 Task: Open a template Informal Letter by  Plum save the file as record.docx Remove the following options from template: 'your brand'. Replace Hello Fan with ' Good Afternoon' and change the date to 25 July, 2023. Replace body of the letter with  I wanted to express my deepest gratitude for your help. Your assistance made a significant difference in my life. Thank you from the bottom of my heart.; apply Font Style 'Times New Roman' and font size  18 Add name: Oscar
Action: Mouse moved to (392, 180)
Screenshot: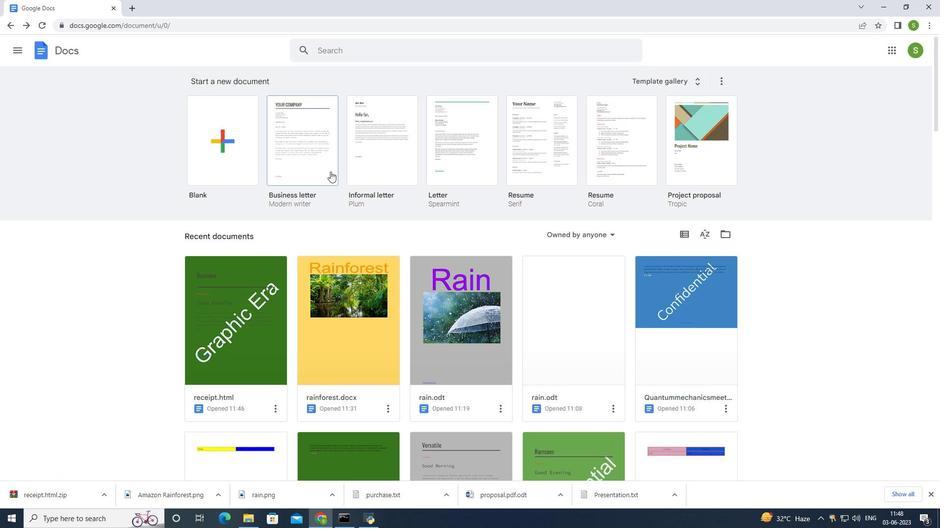 
Action: Mouse pressed left at (392, 180)
Screenshot: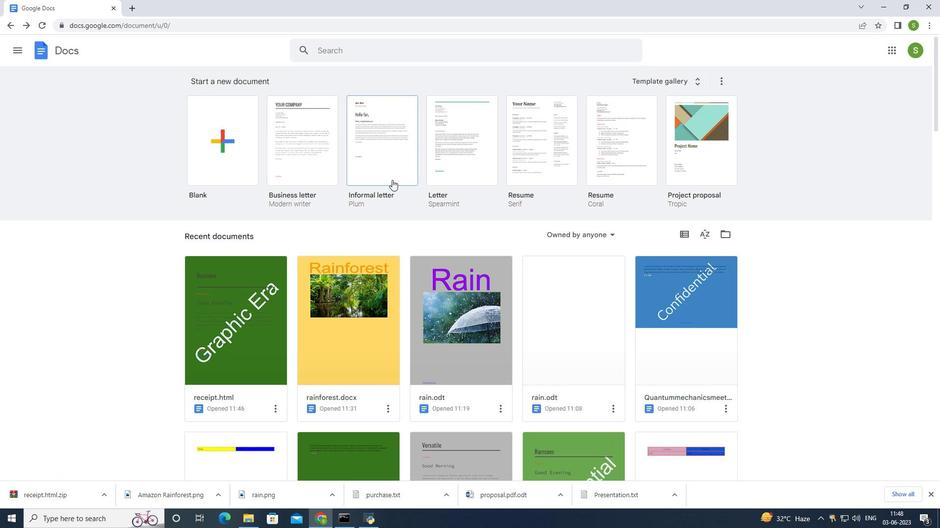 
Action: Mouse moved to (310, 211)
Screenshot: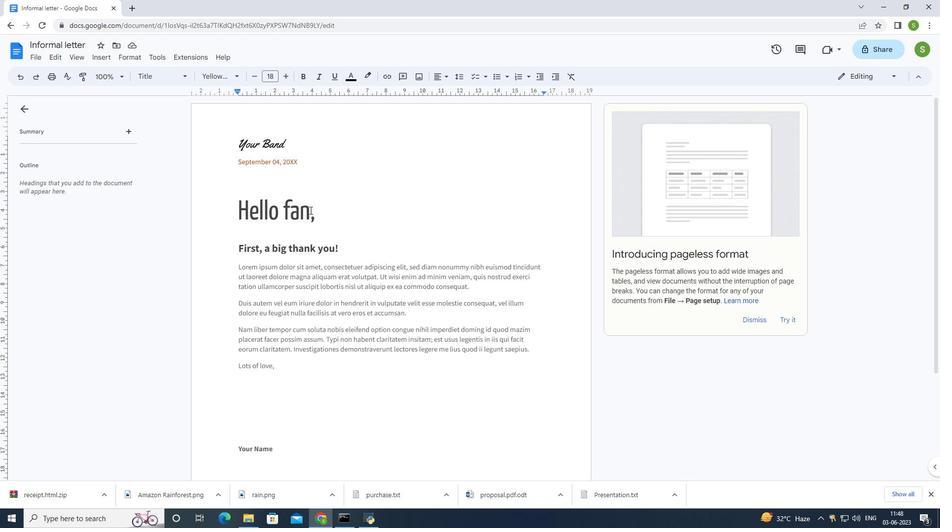 
Action: Mouse pressed left at (310, 211)
Screenshot: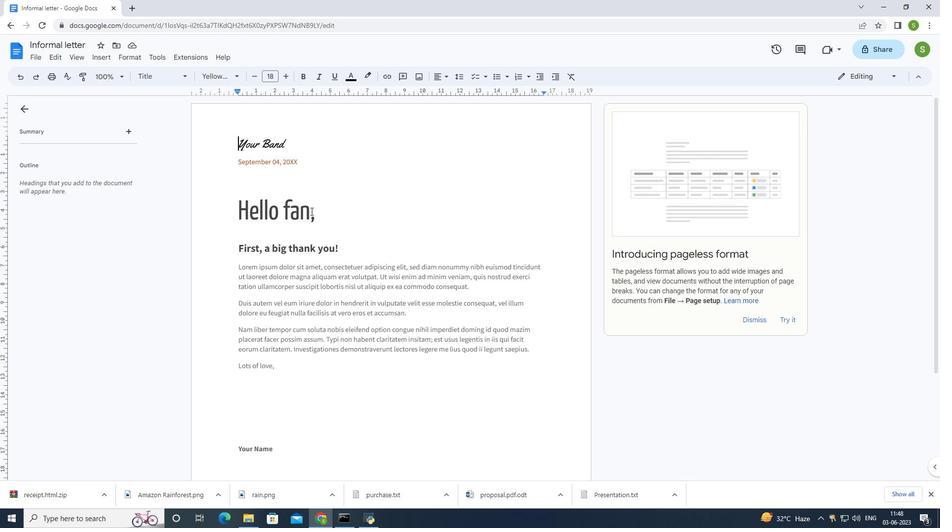 
Action: Mouse moved to (389, 179)
Screenshot: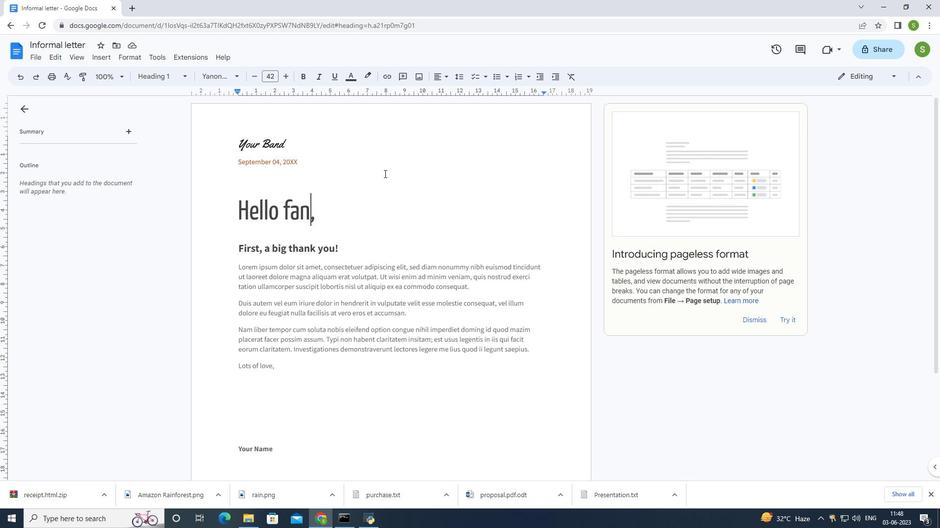 
Action: Key pressed <Key.backspace><Key.backspace><Key.backspace><Key.backspace><Key.backspace><Key.backspace><Key.backspace><Key.backspace><Key.backspace><Key.shift>Good<Key.space><Key.shift>Aftr<Key.backspace>ernoon
Screenshot: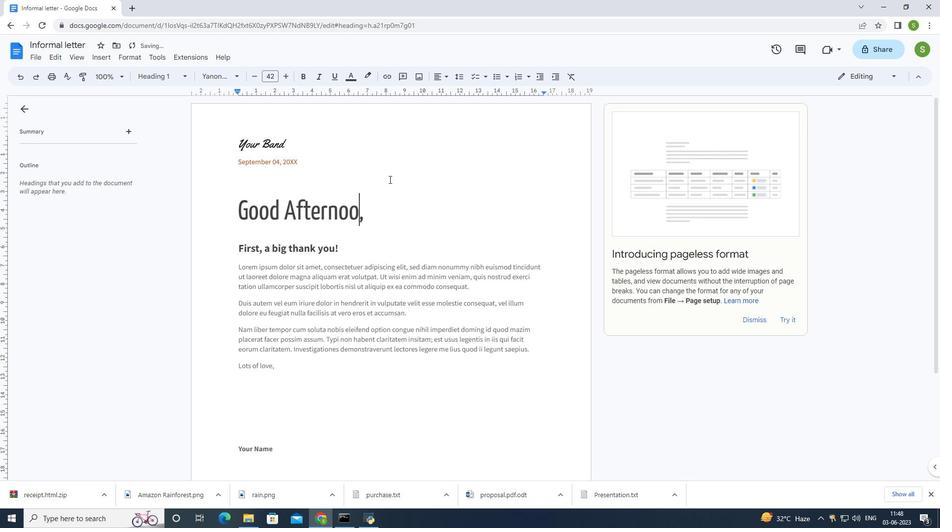 
Action: Mouse moved to (294, 145)
Screenshot: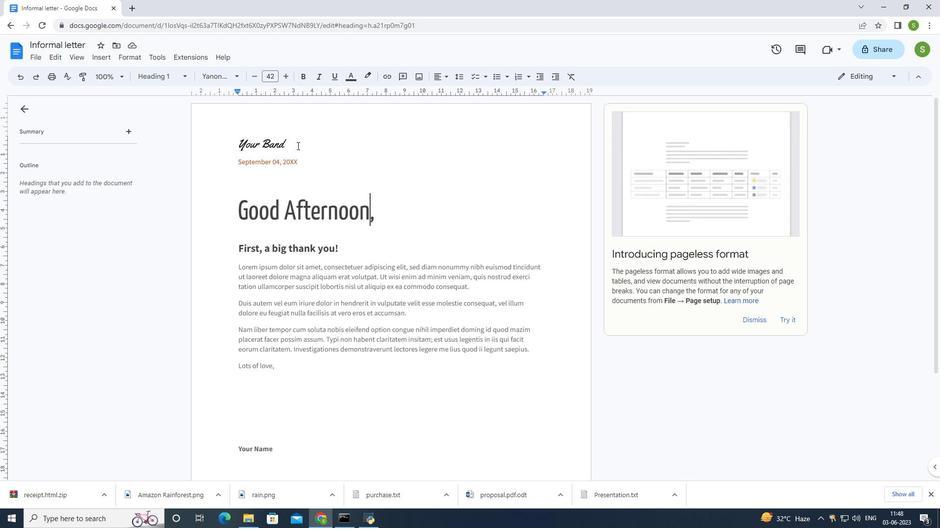 
Action: Mouse pressed left at (294, 145)
Screenshot: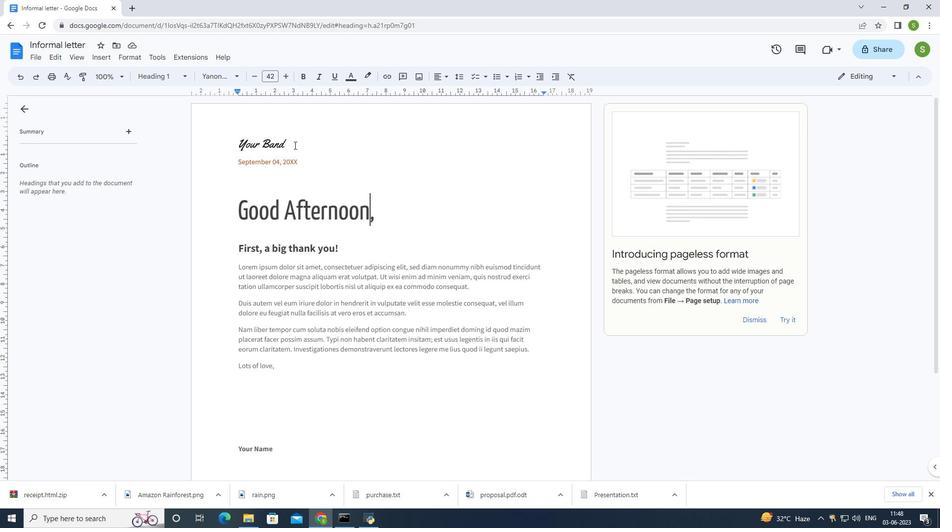 
Action: Mouse moved to (392, 123)
Screenshot: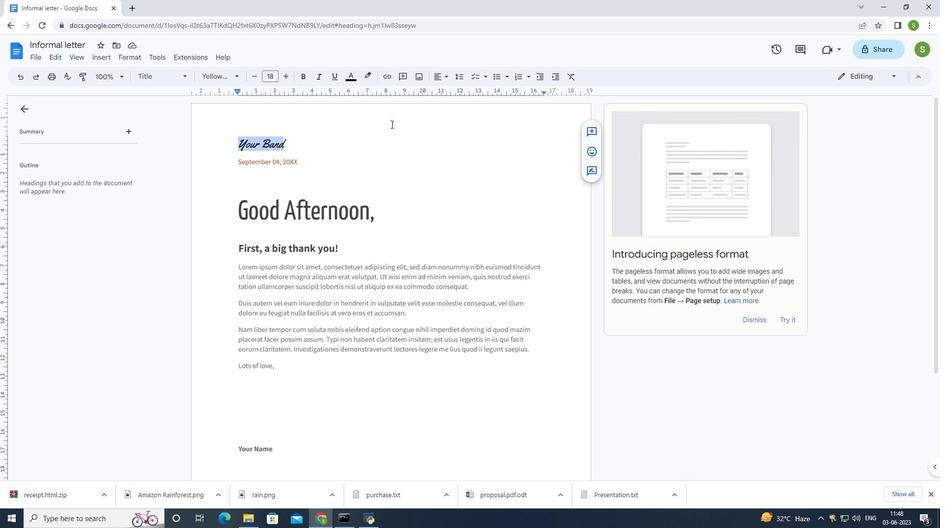 
Action: Key pressed <Key.delete>
Screenshot: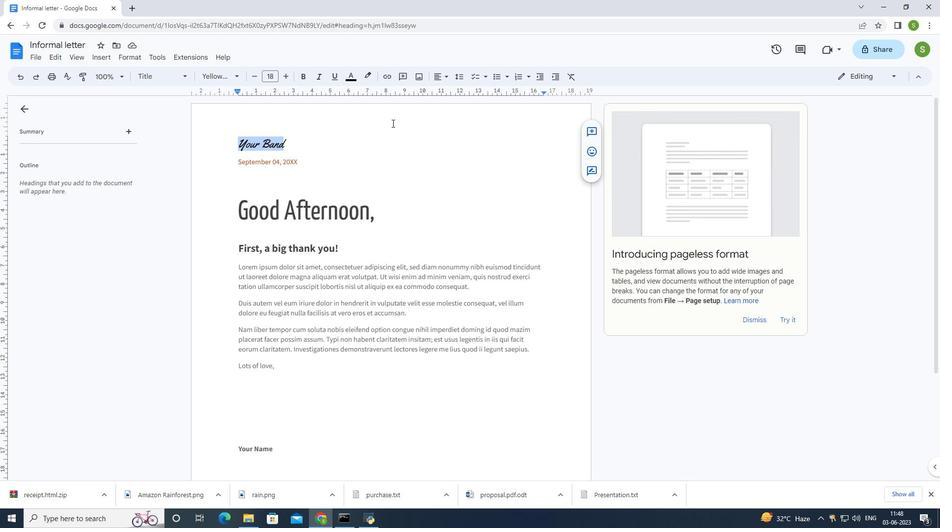 
Action: Mouse moved to (301, 155)
Screenshot: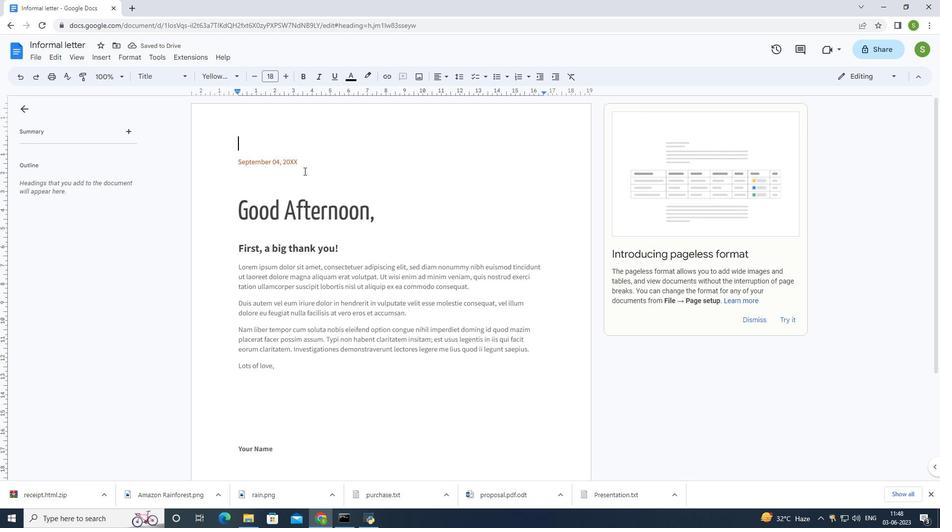 
Action: Mouse pressed left at (301, 155)
Screenshot: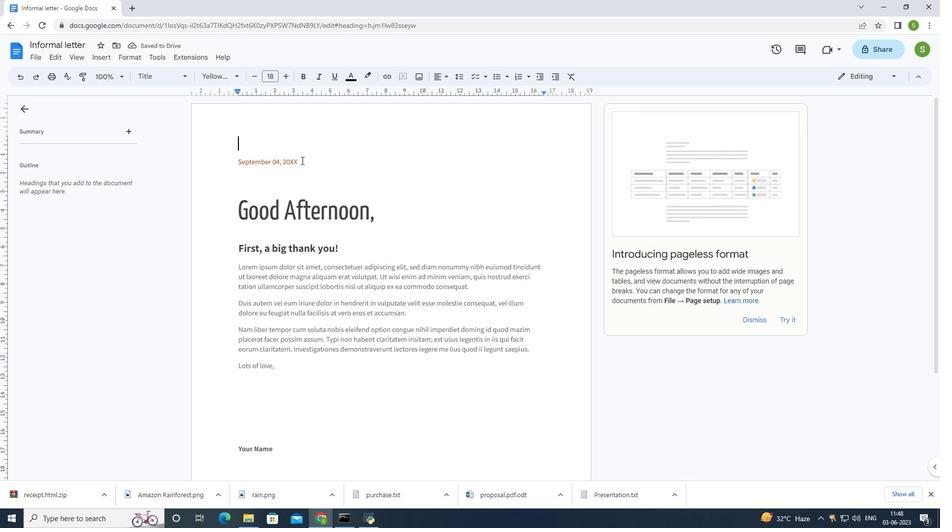 
Action: Mouse moved to (339, 146)
Screenshot: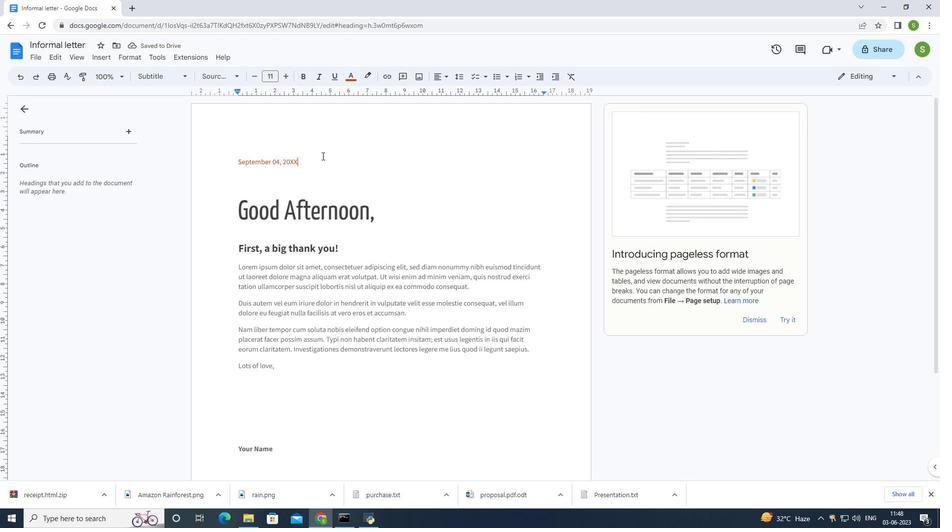 
Action: Key pressed <Key.backspace><Key.backspace><Key.backspace><Key.backspace><Key.backspace><Key.backspace><Key.backspace><Key.backspace><Key.backspace><Key.backspace><Key.backspace><Key.backspace><Key.backspace><Key.backspace><Key.backspace><Key.backspace><Key.backspace><Key.backspace>25<Key.space>july<Key.space>2023
Screenshot: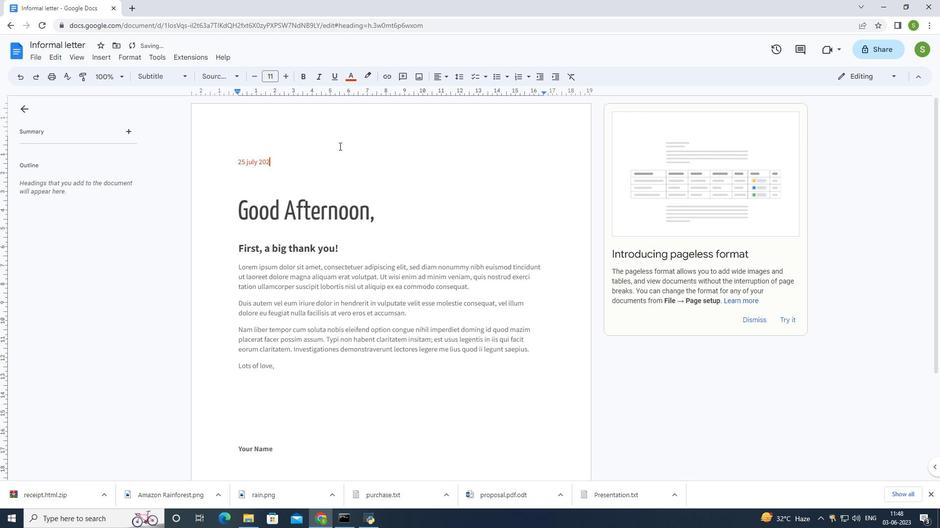 
Action: Mouse moved to (237, 248)
Screenshot: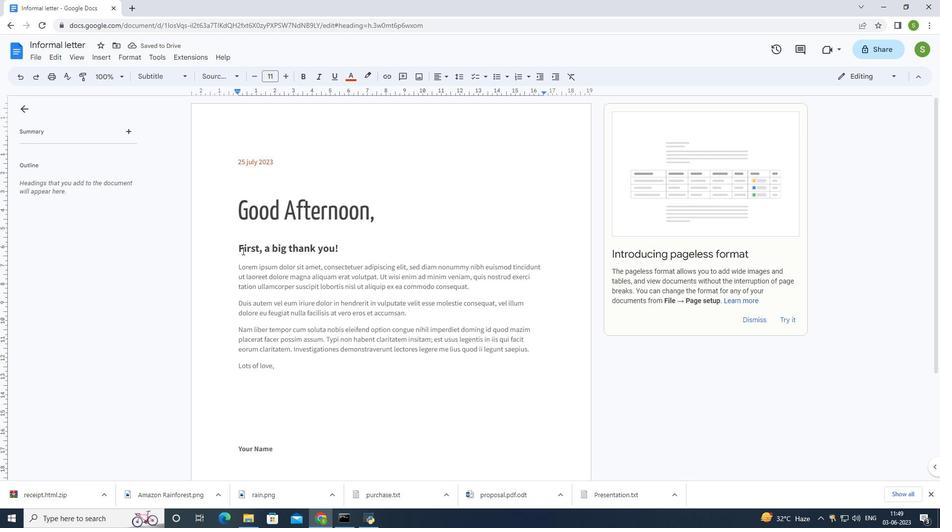 
Action: Mouse pressed left at (237, 248)
Screenshot: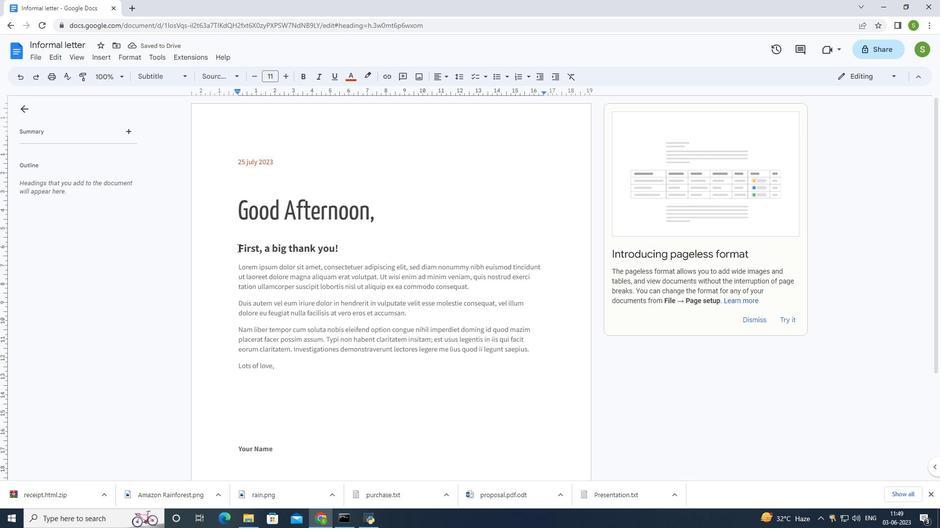 
Action: Mouse moved to (401, 319)
Screenshot: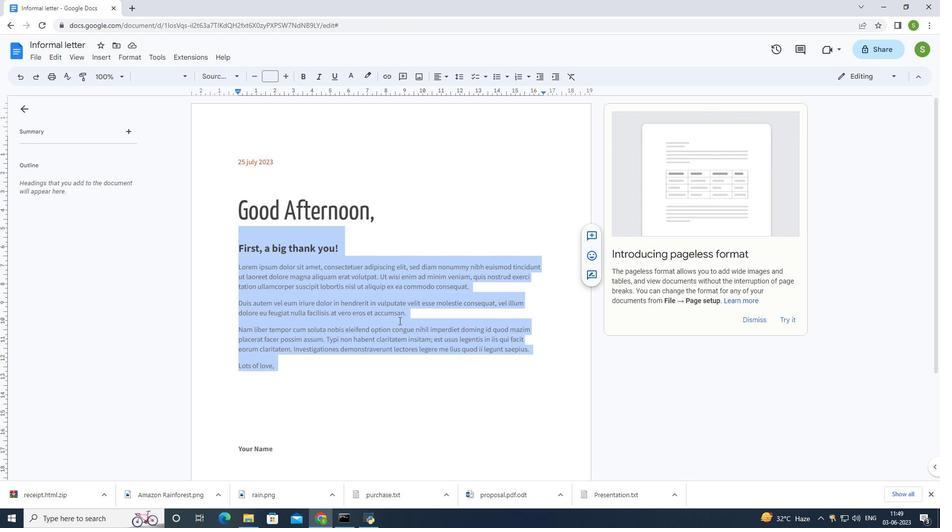 
Action: Key pressed <Key.delete>
Screenshot: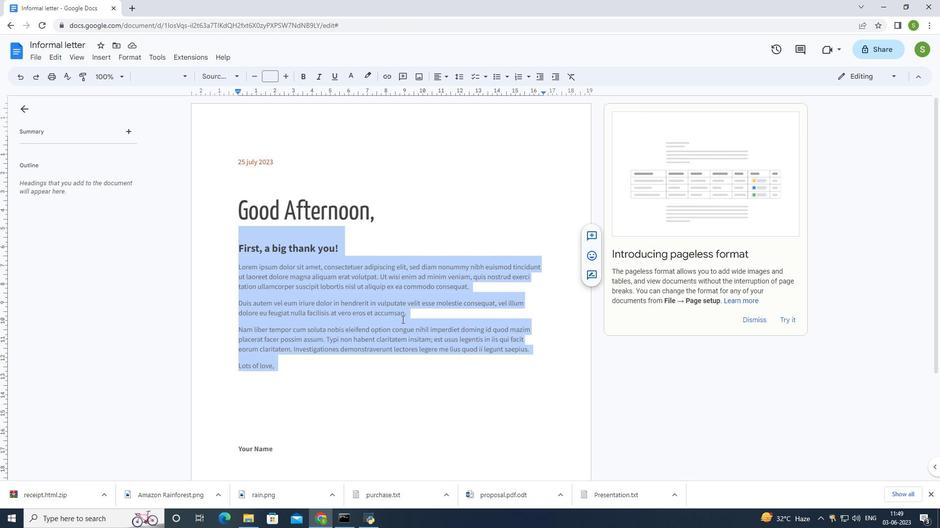 
Action: Mouse moved to (423, 275)
Screenshot: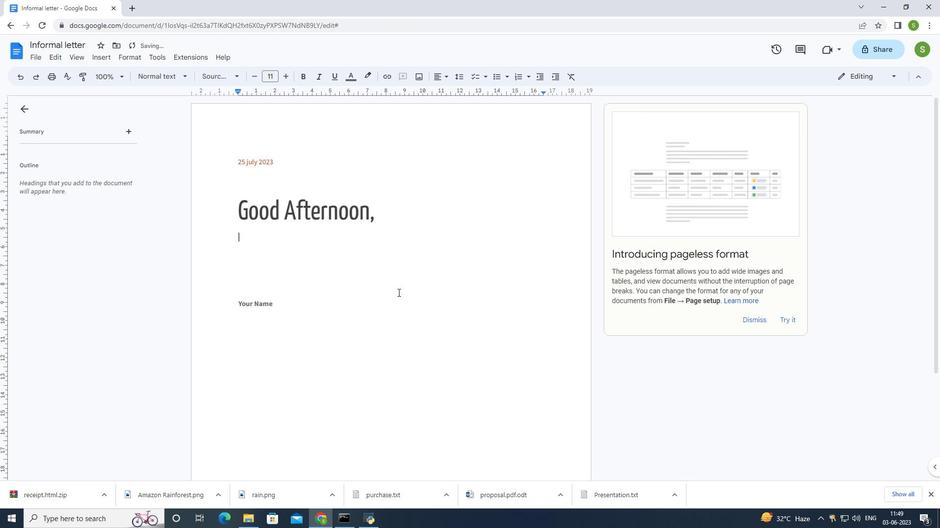 
Action: Key pressed <Key.shift><Key.shift><Key.shift><Key.shift>I<Key.space>wanted<Key.space>to<Key.space>express<Key.space>my<Key.space>deepest<Key.space>gratitude<Key.space>for<Key.space>your<Key.space>help.<Key.space>your<Key.space>assistance<Key.space>made<Key.space>a<Key.space>significant<Key.space>difference<Key.space>in<Key.space>my<Key.space>life.<Key.space><Key.shift>Thank<Key.space>you<Key.space>from<Key.space>the<Key.space>bottom<Key.space>of<Key.space>my<Key.space>heart;
Screenshot: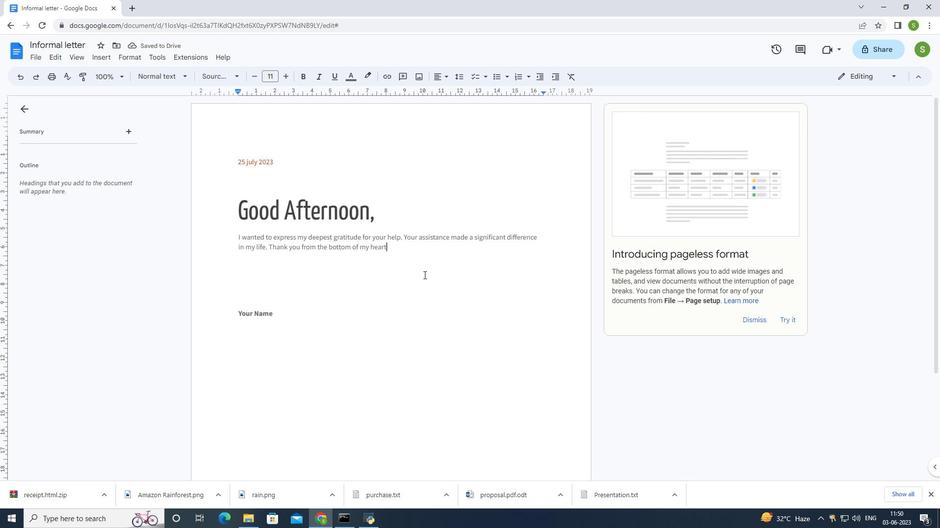 
Action: Mouse moved to (233, 236)
Screenshot: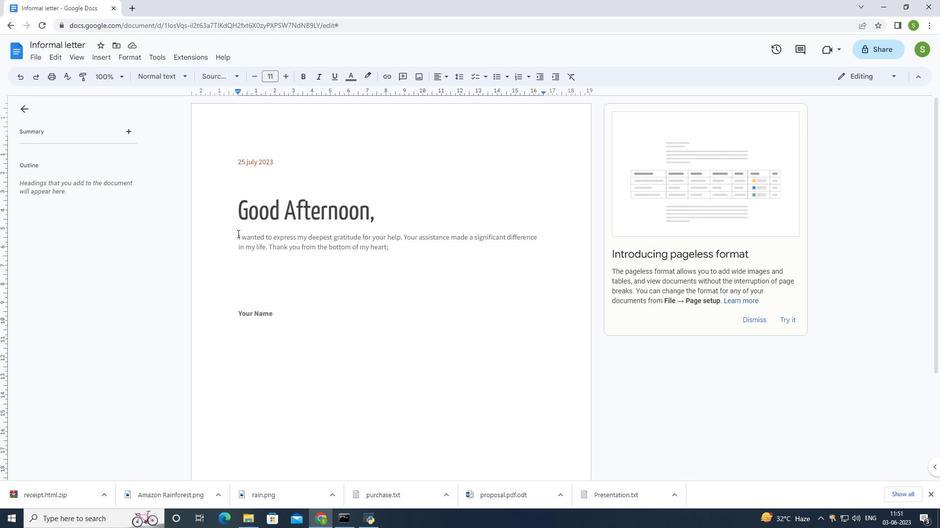 
Action: Mouse pressed left at (233, 236)
Screenshot: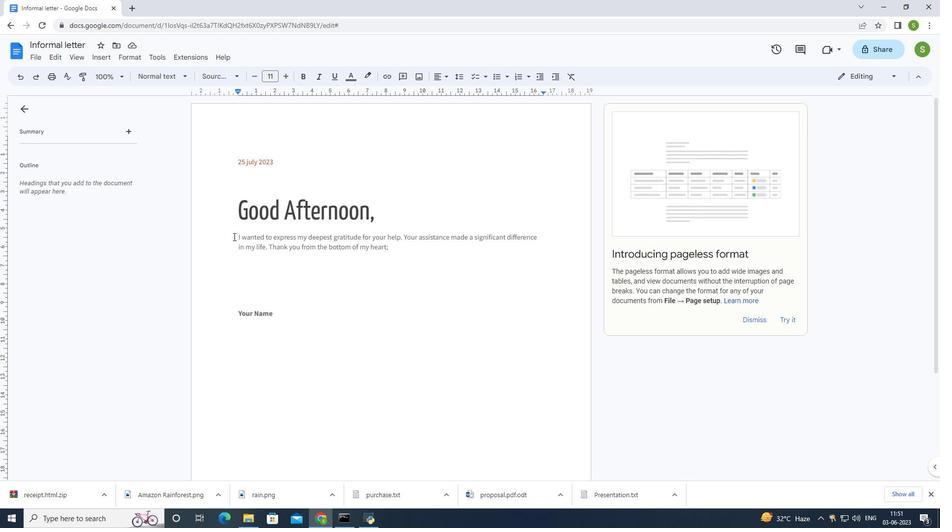 
Action: Mouse moved to (390, 76)
Screenshot: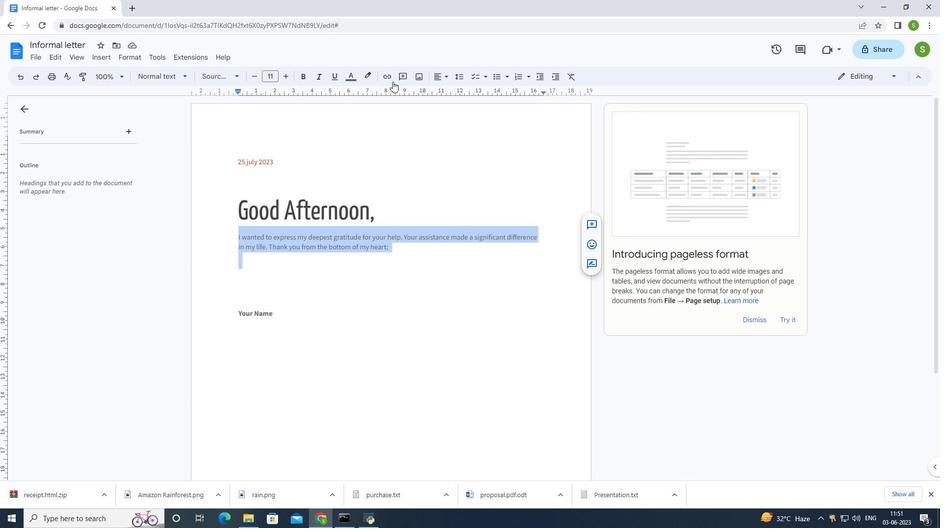 
Action: Mouse pressed left at (390, 76)
Screenshot: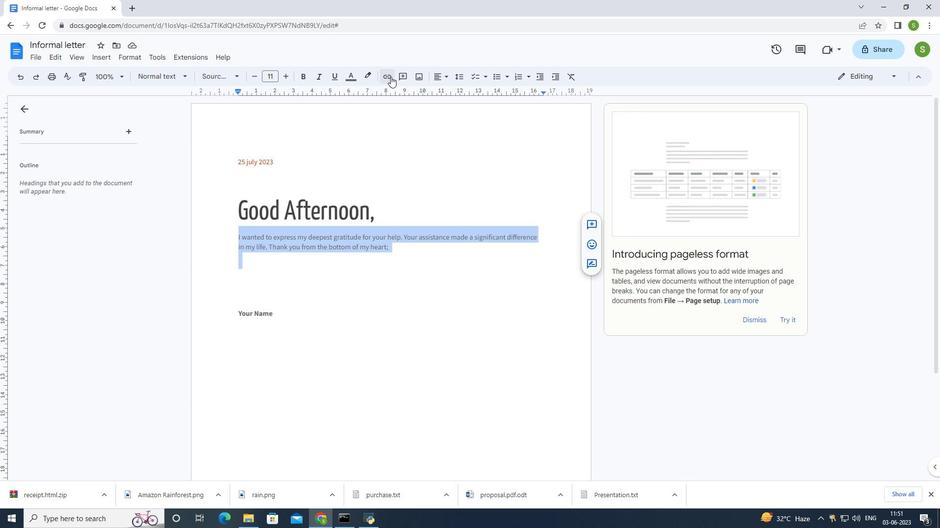
Action: Mouse moved to (224, 76)
Screenshot: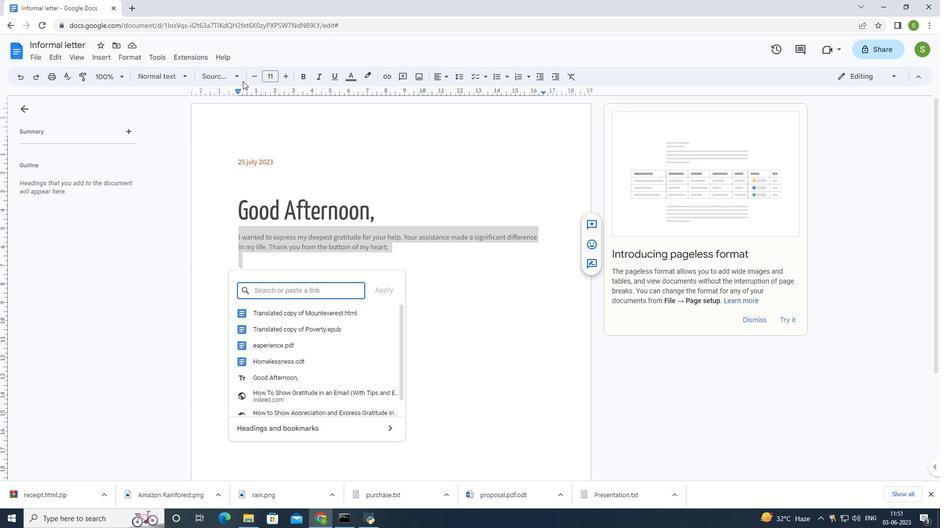 
Action: Mouse pressed left at (224, 76)
Screenshot: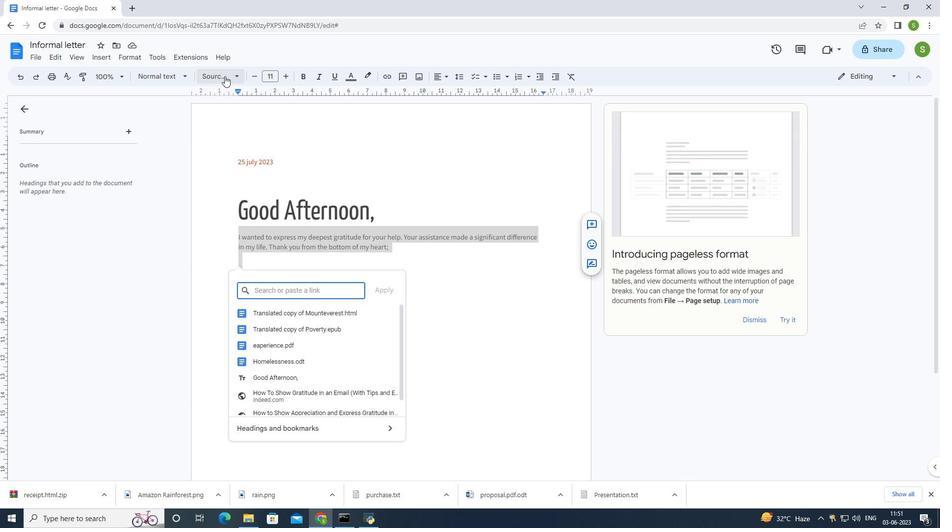 
Action: Mouse moved to (233, 94)
Screenshot: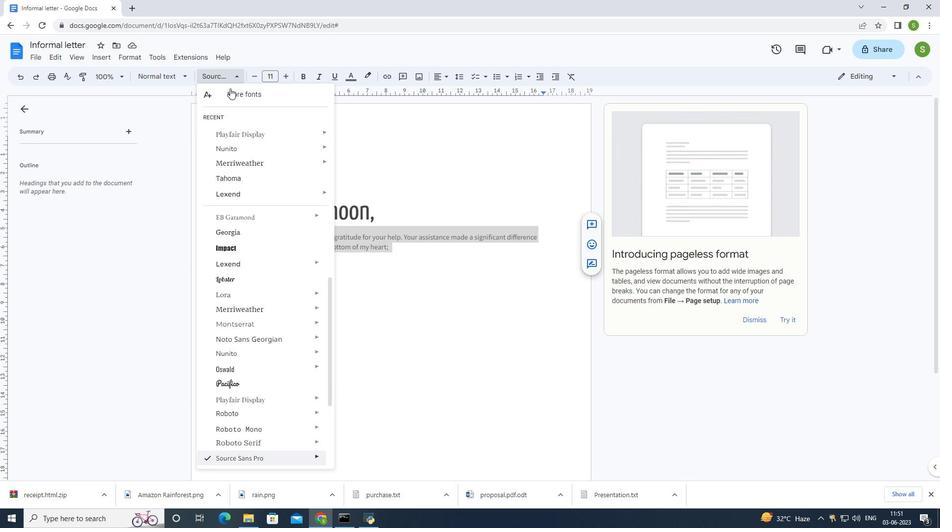 
Action: Mouse pressed left at (233, 94)
Screenshot: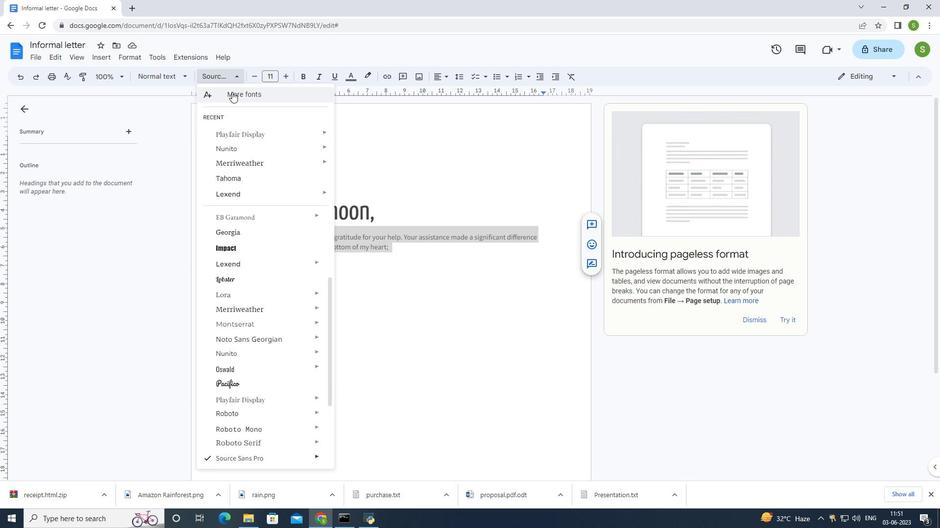 
Action: Mouse moved to (340, 141)
Screenshot: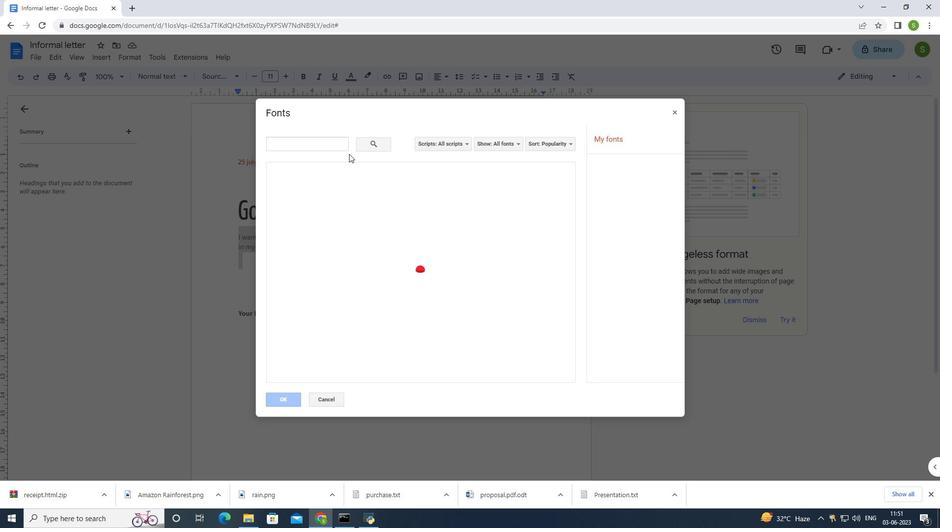 
Action: Mouse pressed left at (340, 141)
Screenshot: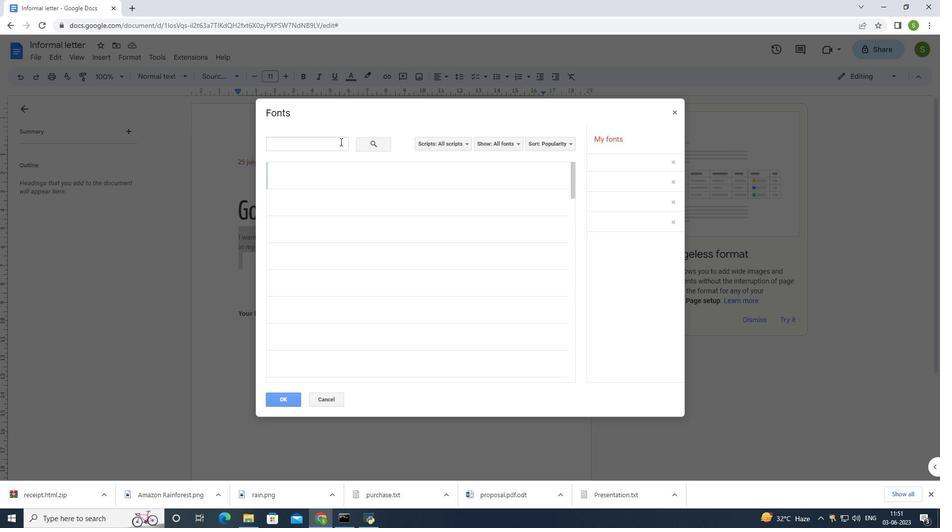 
Action: Mouse moved to (347, 155)
Screenshot: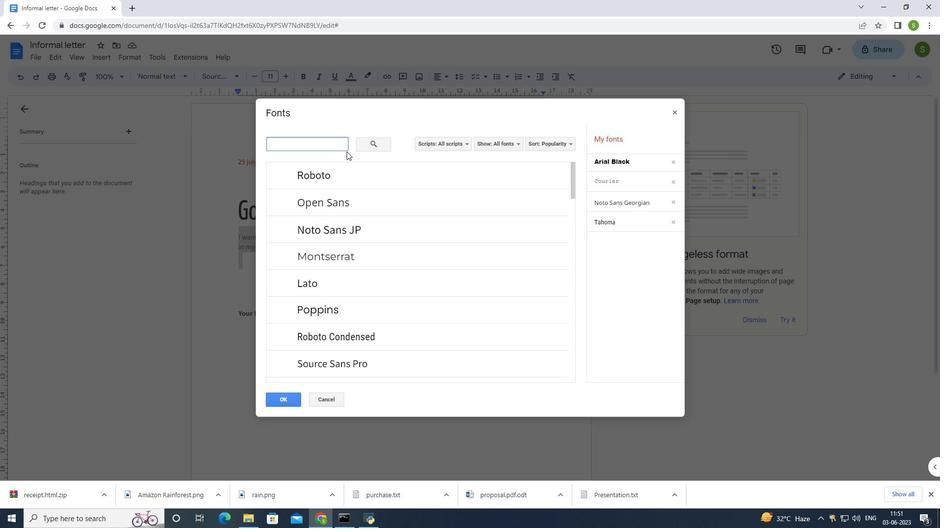 
Action: Key pressed <Key.shift>times<Key.space><Key.shift>New<Key.space><Key.shift><Key.shift><Key.shift>Roman<Key.enter>
Screenshot: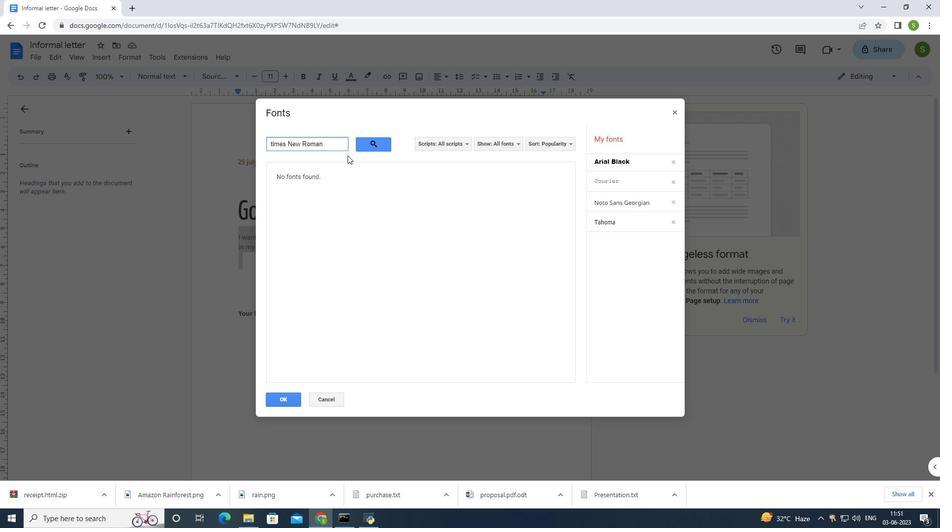 
Action: Mouse moved to (275, 398)
Screenshot: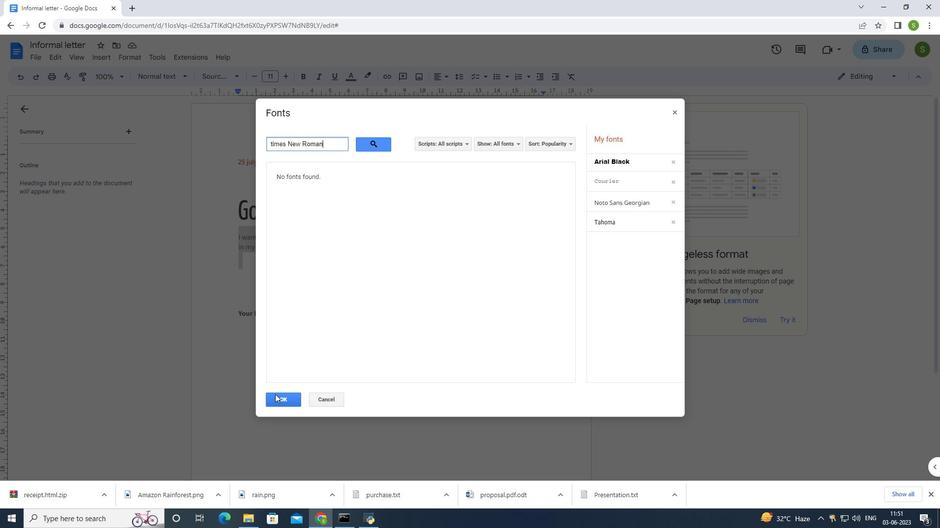 
Action: Mouse pressed left at (275, 398)
Screenshot: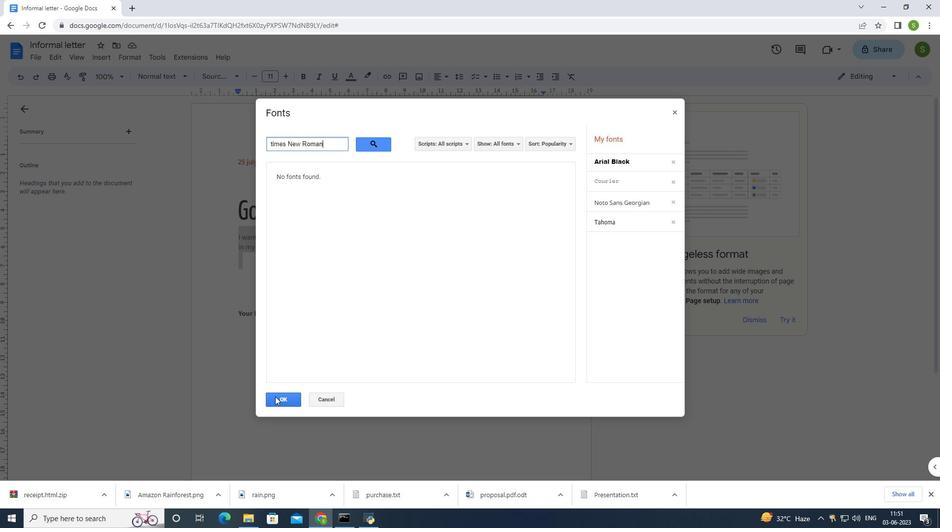 
Action: Mouse moved to (287, 76)
Screenshot: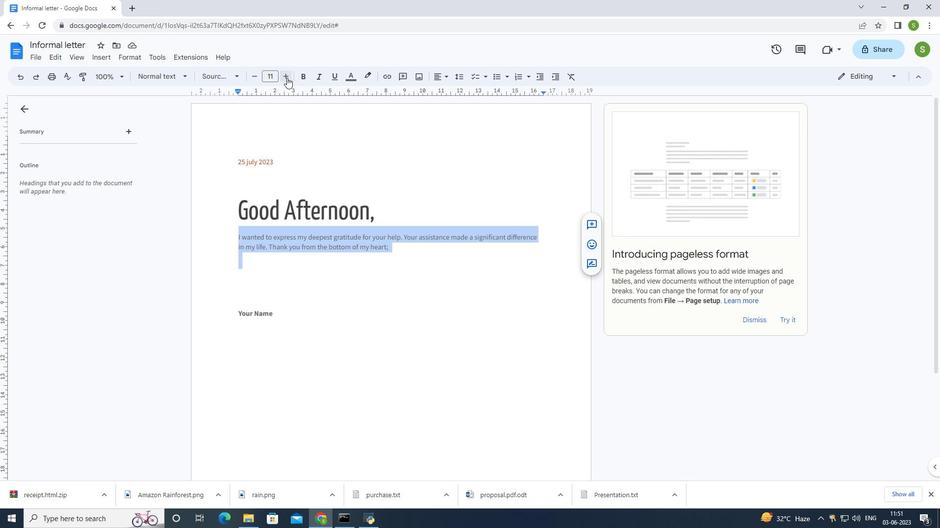 
Action: Mouse pressed left at (287, 76)
Screenshot: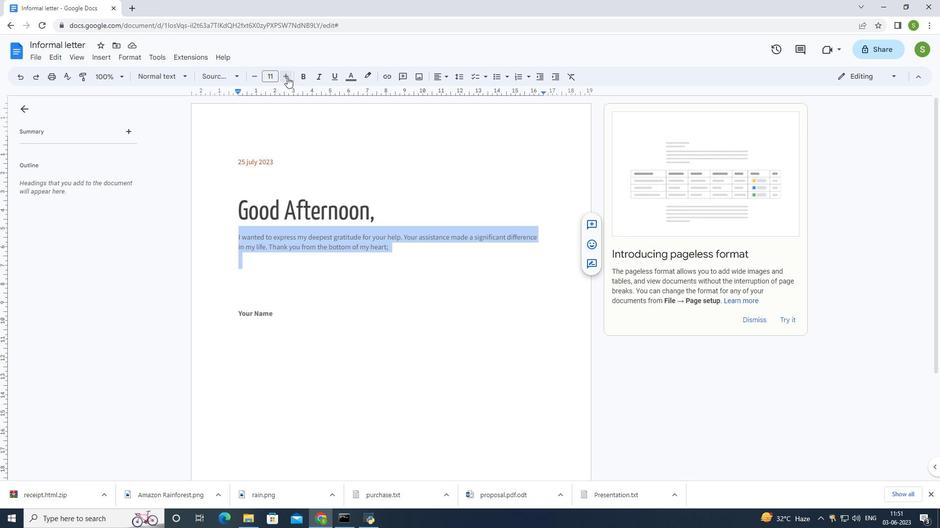
Action: Mouse pressed left at (287, 76)
Screenshot: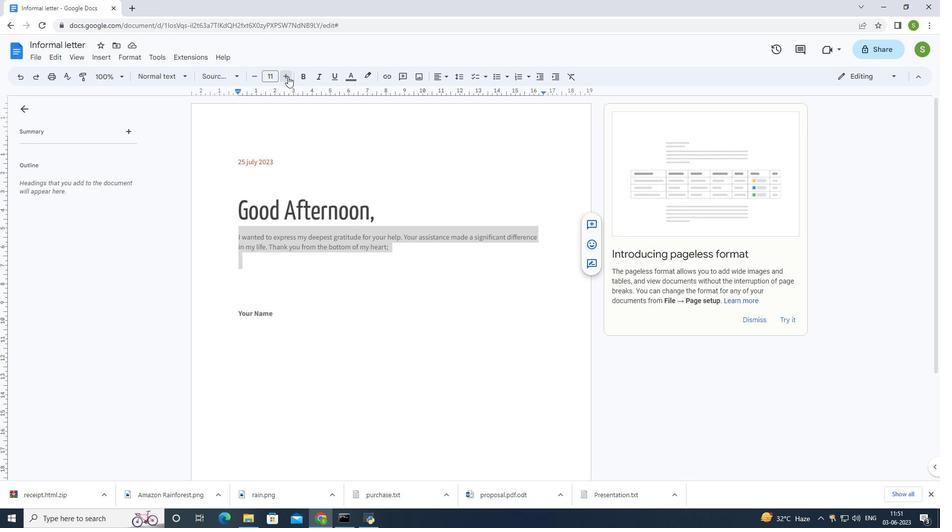 
Action: Mouse pressed left at (287, 76)
Screenshot: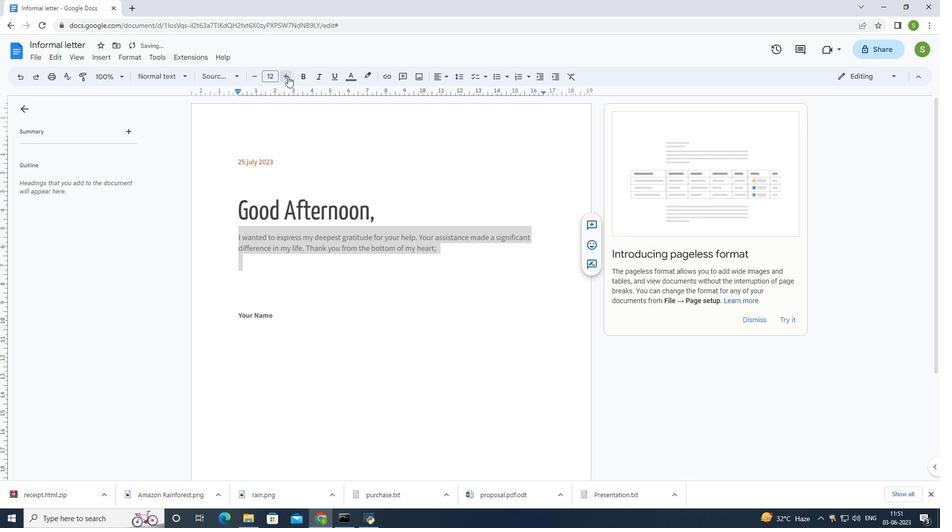 
Action: Mouse pressed left at (287, 76)
Screenshot: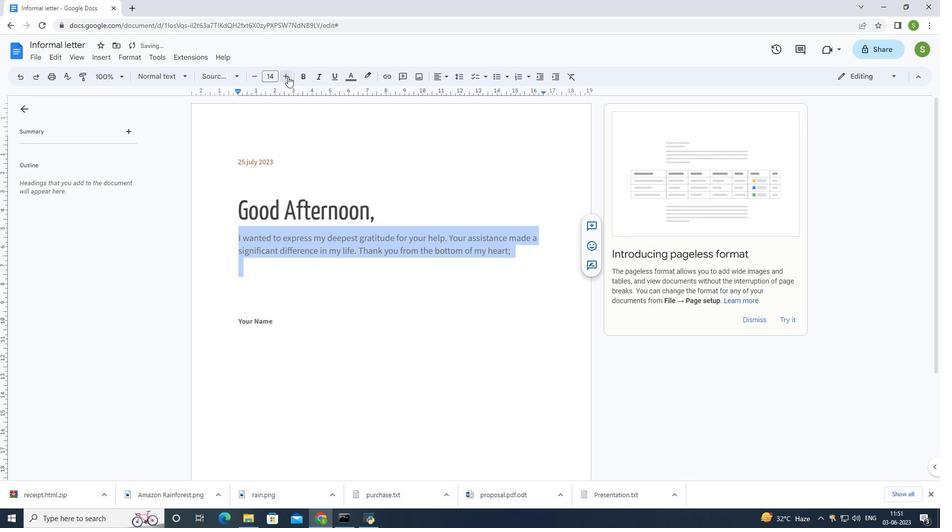 
Action: Mouse pressed left at (287, 76)
Screenshot: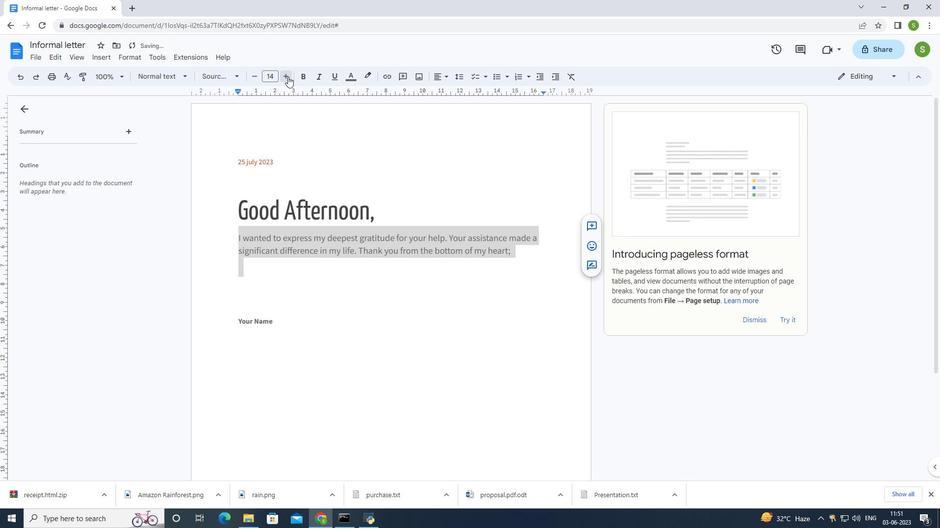 
Action: Mouse pressed left at (287, 76)
Screenshot: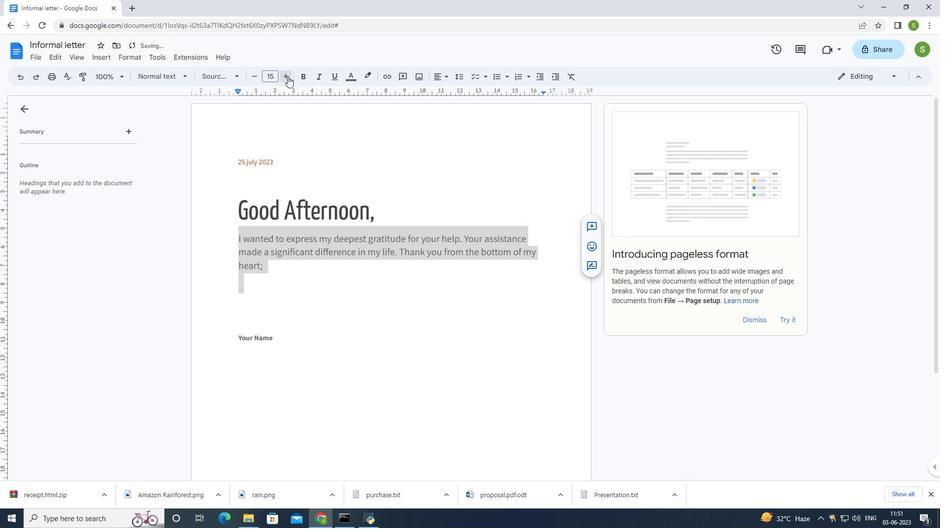 
Action: Mouse pressed left at (287, 76)
Screenshot: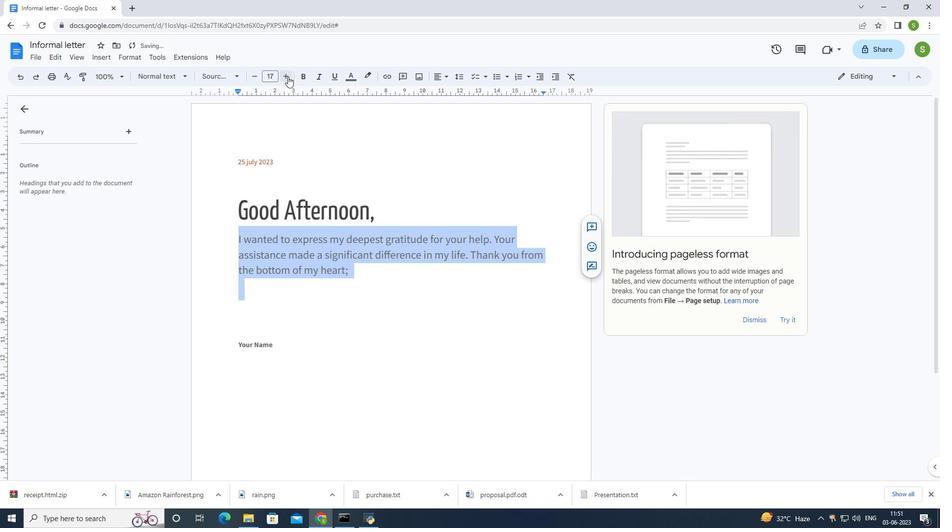 
Action: Mouse moved to (280, 348)
Screenshot: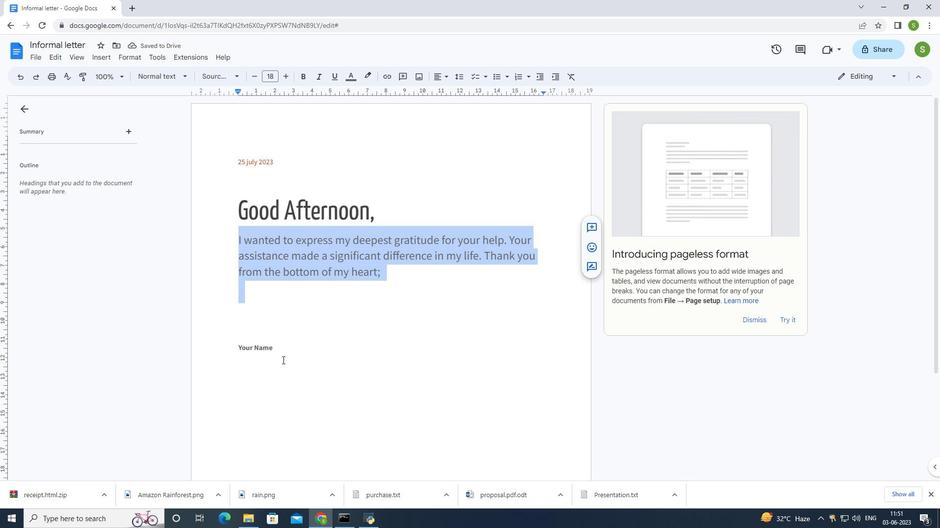 
Action: Mouse pressed left at (280, 348)
Screenshot: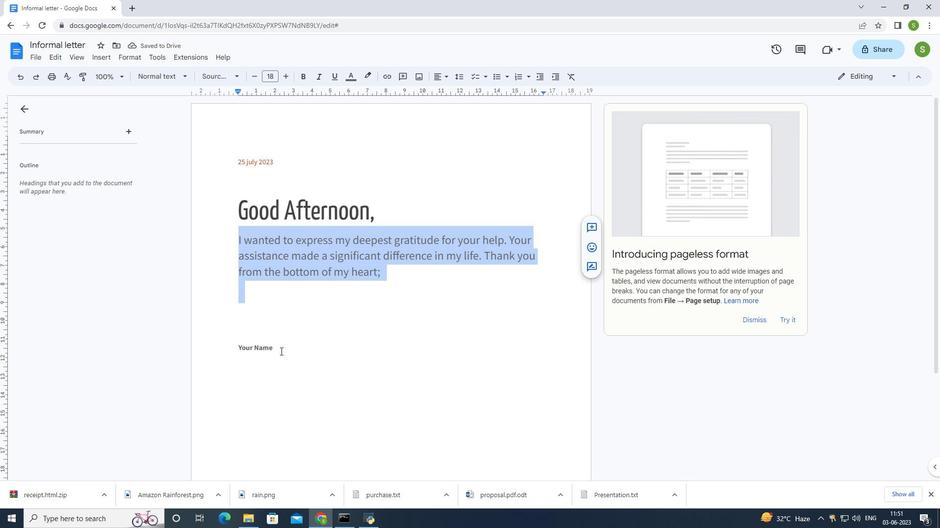 
Action: Mouse moved to (335, 346)
Screenshot: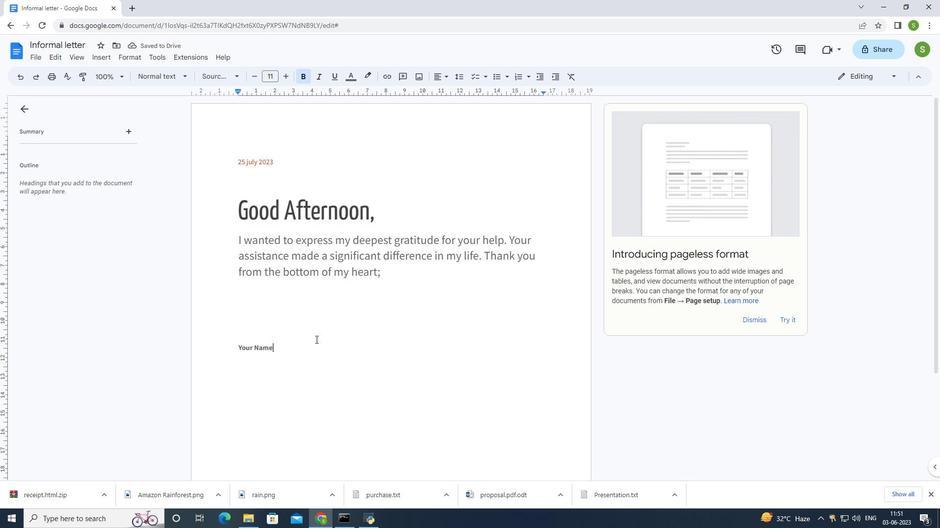 
Action: Key pressed <Key.shift_r>:<Key.space><Key.shift>Oscar<Key.enter>
Screenshot: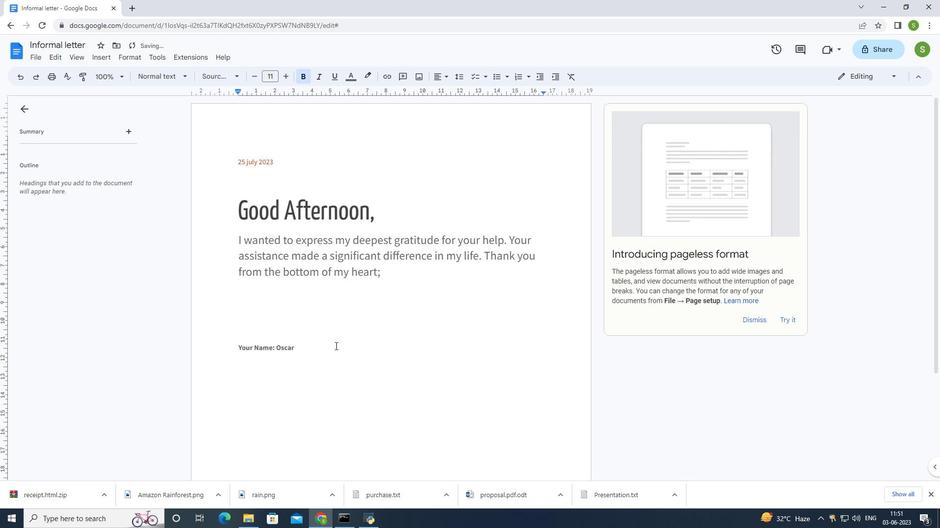 
Action: Mouse moved to (937, 376)
Screenshot: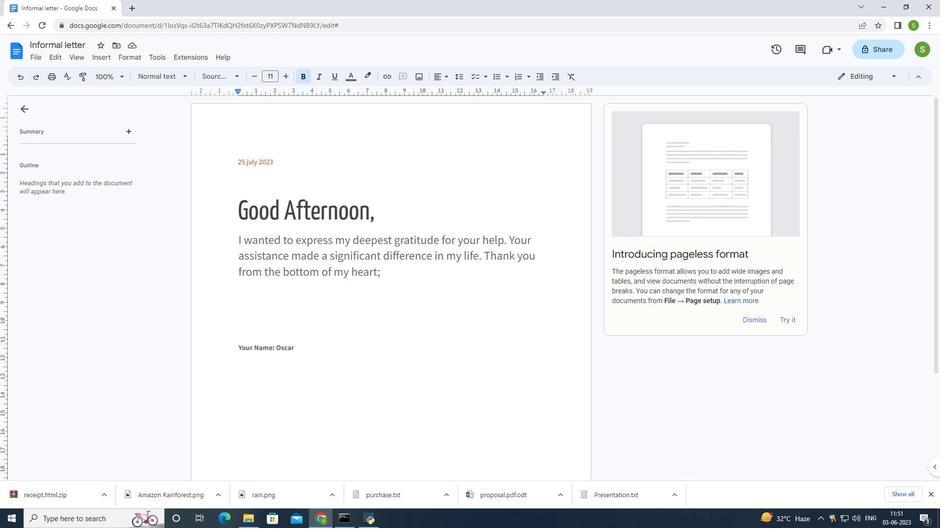 
